 Task: Create Card Public Speaking Event Planning in Board Data Analytics to Workspace Email Marketing Agencies. Create Card DIY Review in Board Sales Forecasting and Goal Setting to Workspace Email Marketing Agencies. Create Card Public Speaking Event Execution in Board Content Marketing Case Study Creation and Promotion Strategy to Workspace Email Marketing Agencies
Action: Mouse moved to (99, 339)
Screenshot: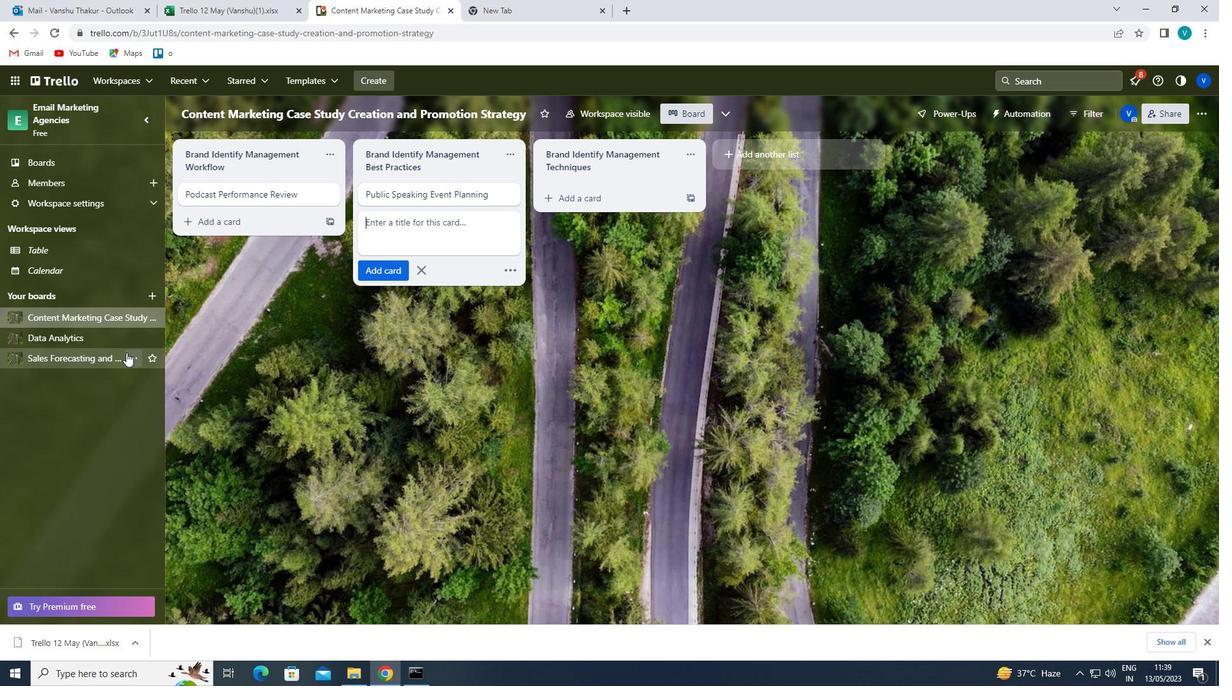 
Action: Mouse pressed left at (99, 339)
Screenshot: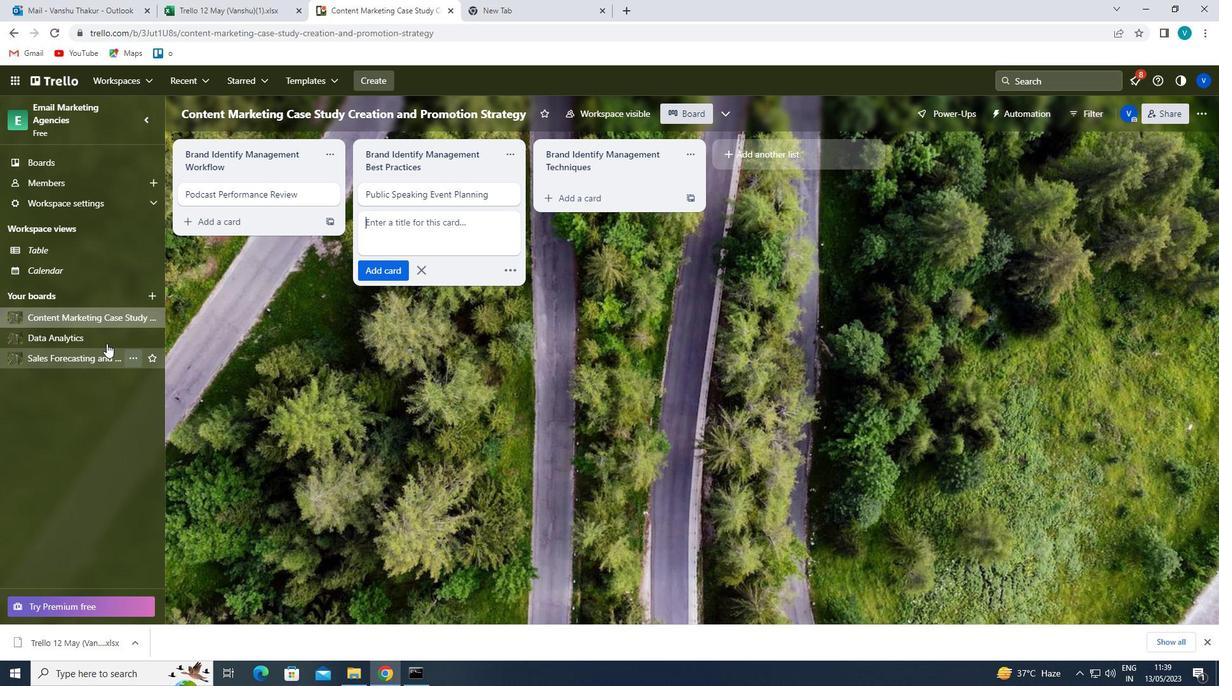 
Action: Mouse moved to (590, 187)
Screenshot: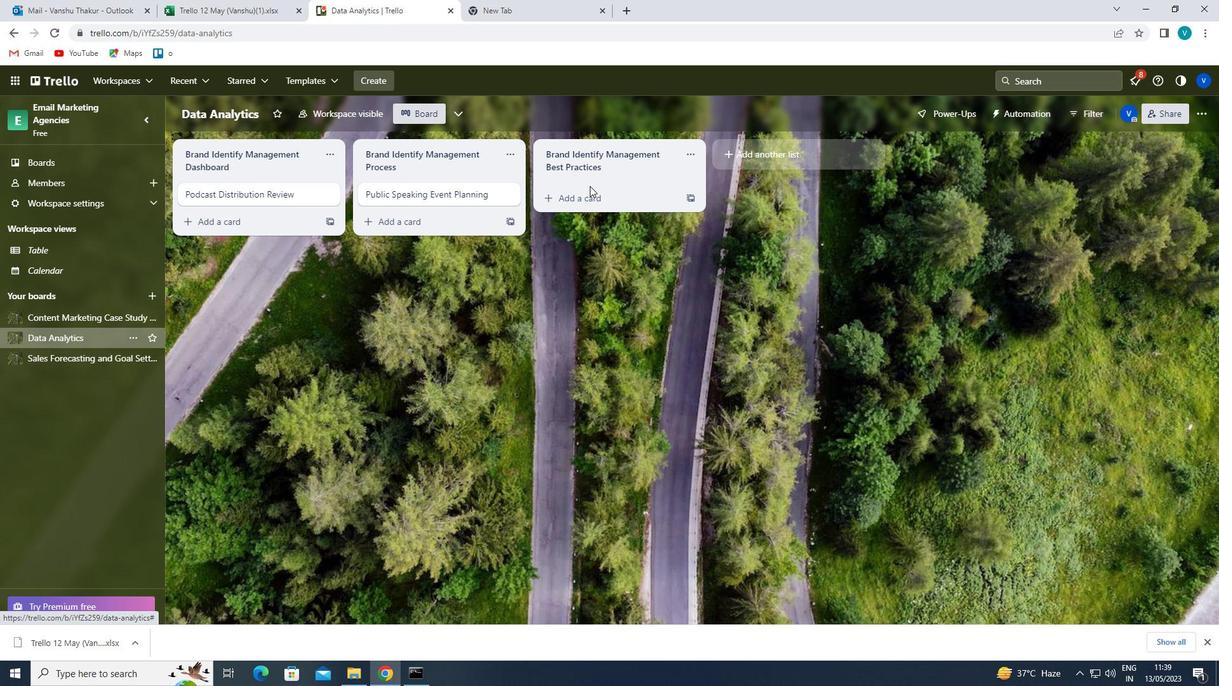 
Action: Mouse pressed left at (590, 187)
Screenshot: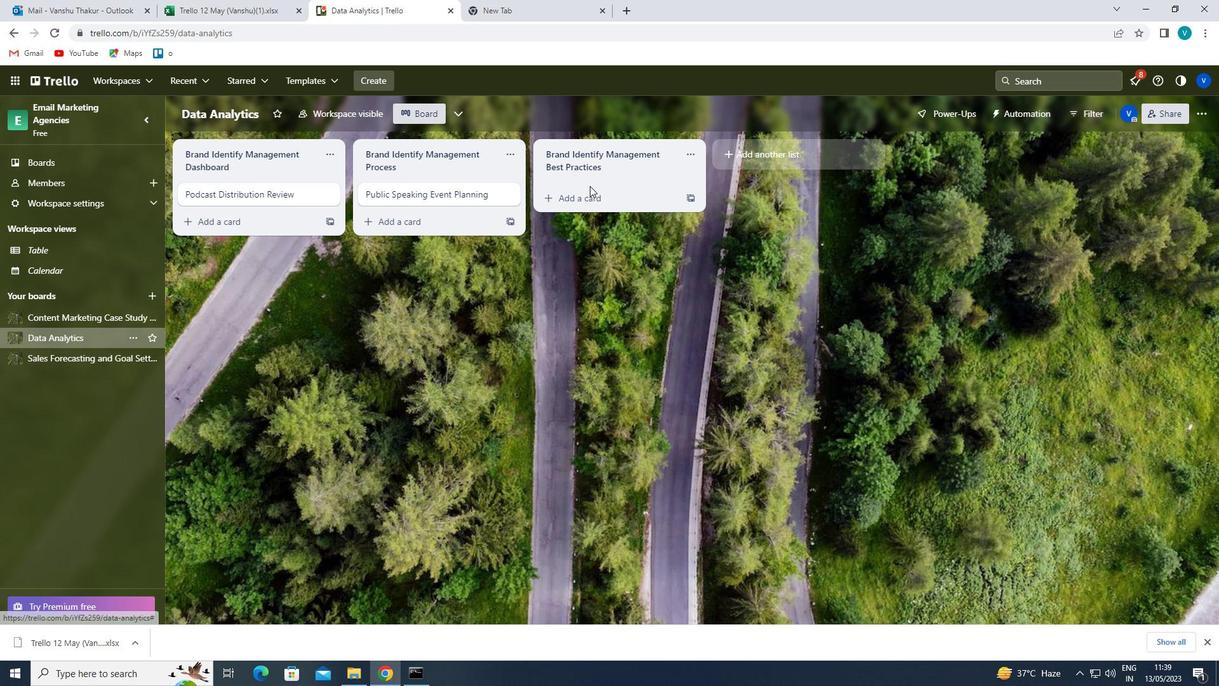 
Action: Key pressed <Key.shift>P
Screenshot: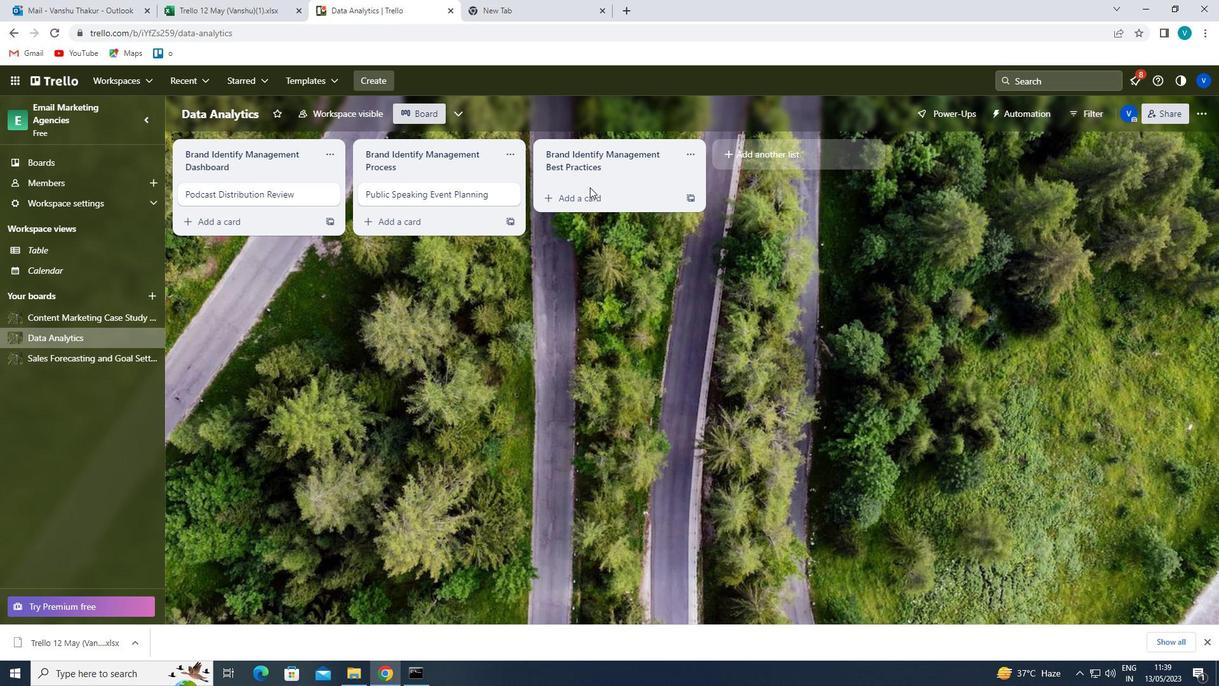 
Action: Mouse pressed left at (590, 187)
Screenshot: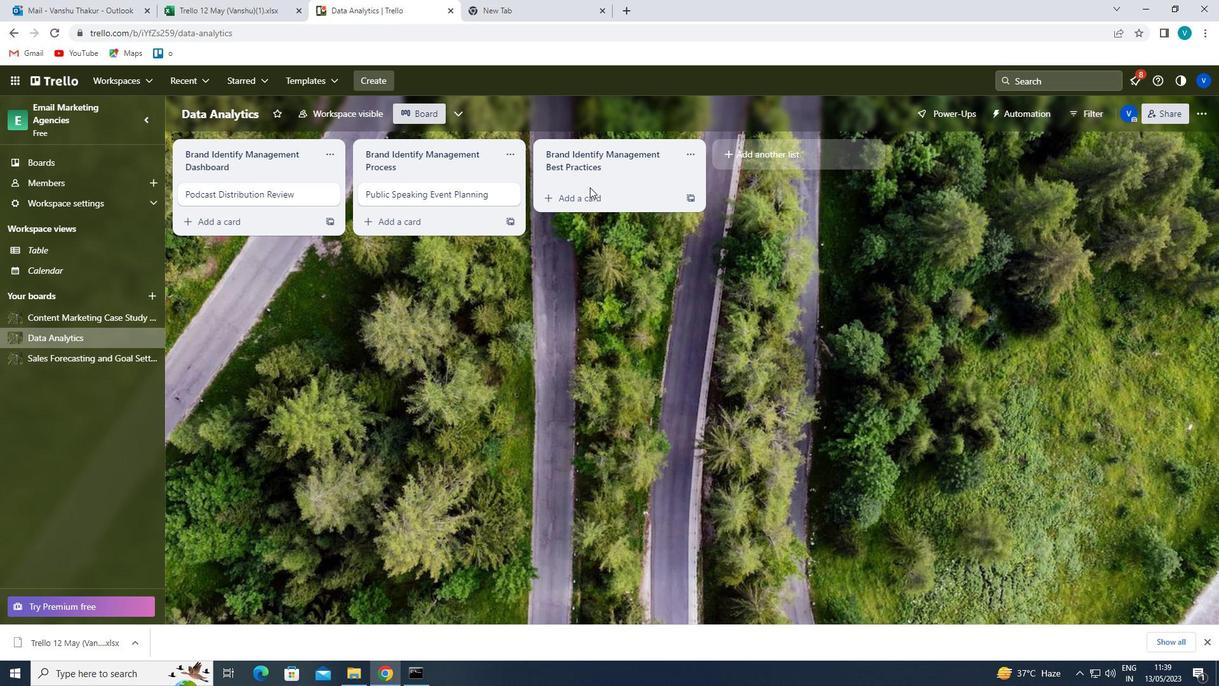 
Action: Mouse moved to (596, 195)
Screenshot: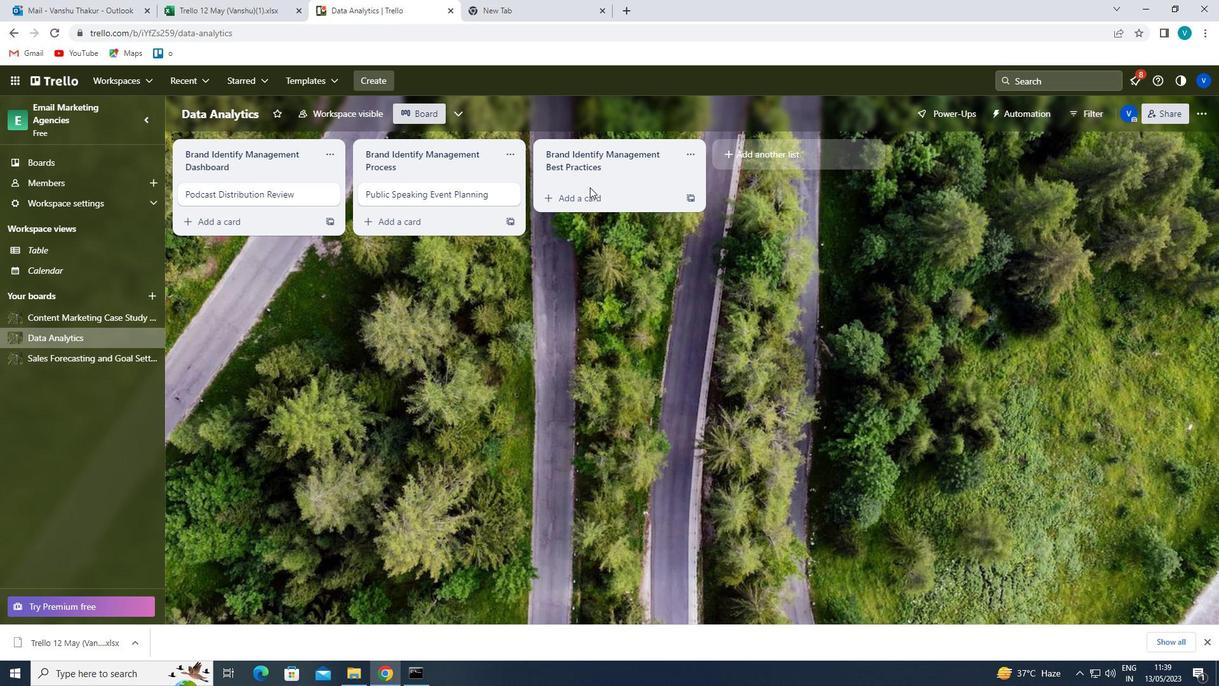 
Action: Mouse pressed left at (596, 195)
Screenshot: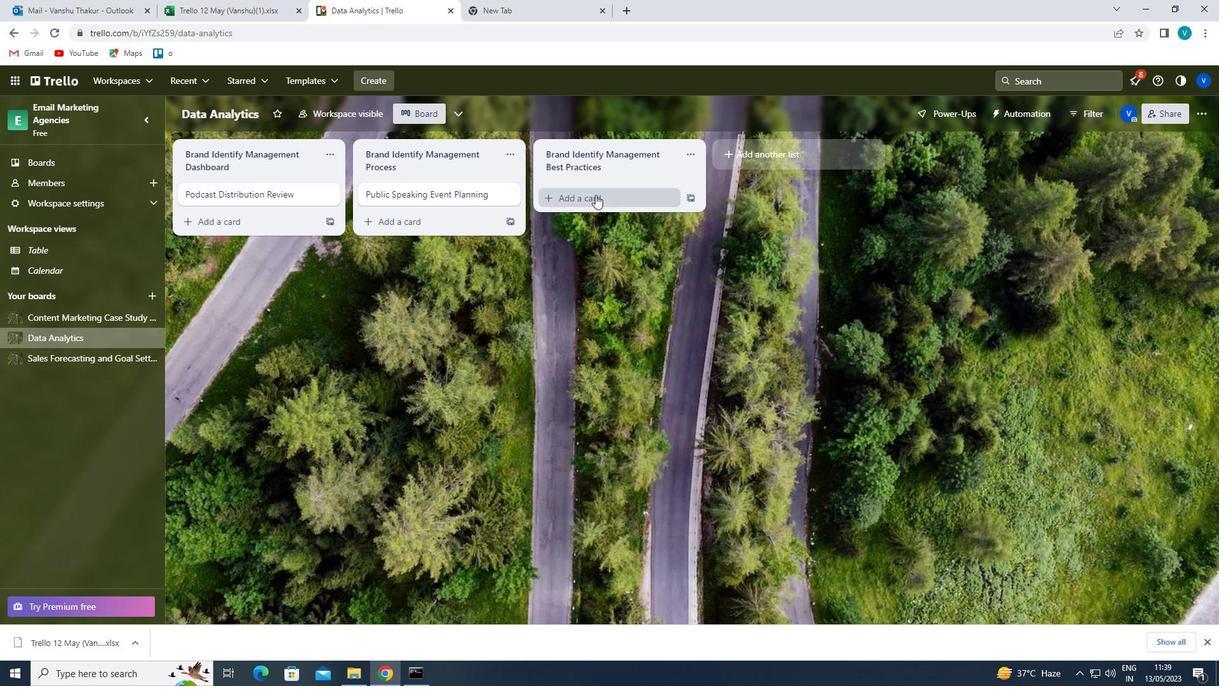 
Action: Key pressed <Key.shift>PUBLIC<Key.space><Key.shift>SPEAKING<Key.space><Key.shift><Key.shift><Key.shift><Key.shift><Key.shift><Key.shift><Key.shift><Key.shift><Key.shift><Key.shift><Key.shift><Key.shift><Key.shift><Key.shift><Key.shift><Key.shift><Key.shift><Key.shift><Key.shift><Key.shift><Key.shift><Key.shift><Key.shift><Key.shift><Key.shift><Key.shift><Key.shift><Key.shift><Key.shift><Key.shift><Key.shift><Key.shift><Key.shift><Key.shift><Key.shift><Key.shift><Key.shift><Key.shift><Key.shift><Key.shift><Key.shift><Key.shift><Key.shift><Key.shift><Key.shift><Key.shift>EVENT<Key.space><Key.shift>PLANNING<Key.enter>
Screenshot: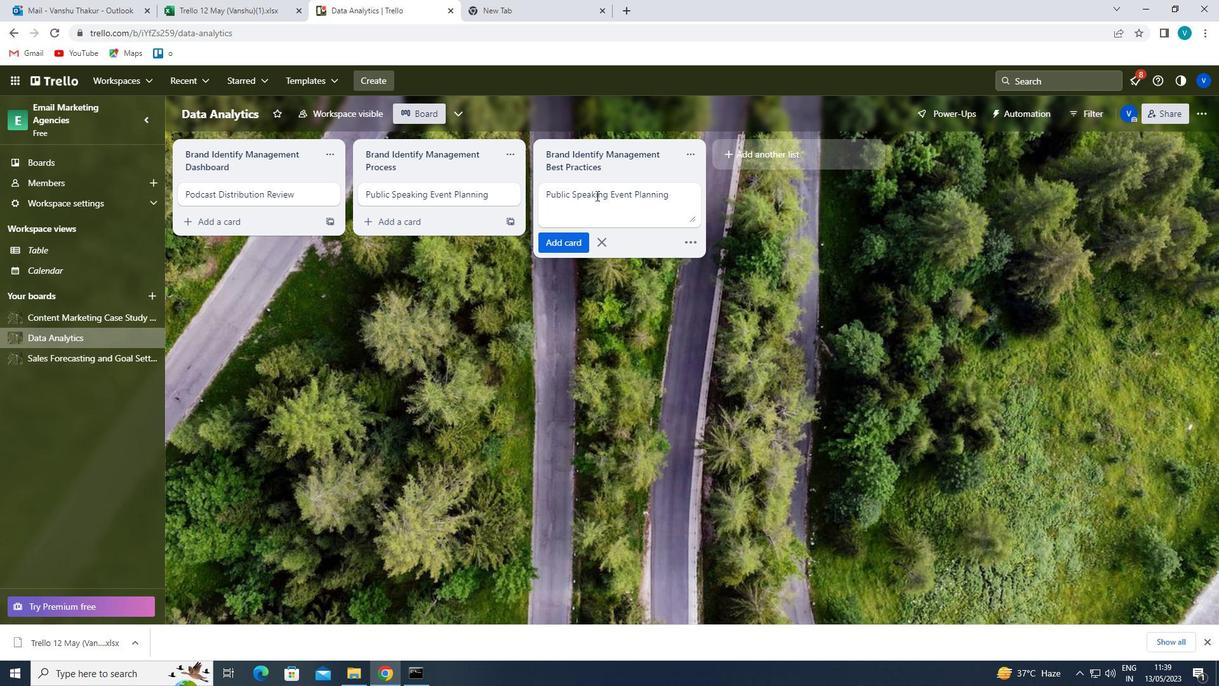 
Action: Mouse moved to (73, 355)
Screenshot: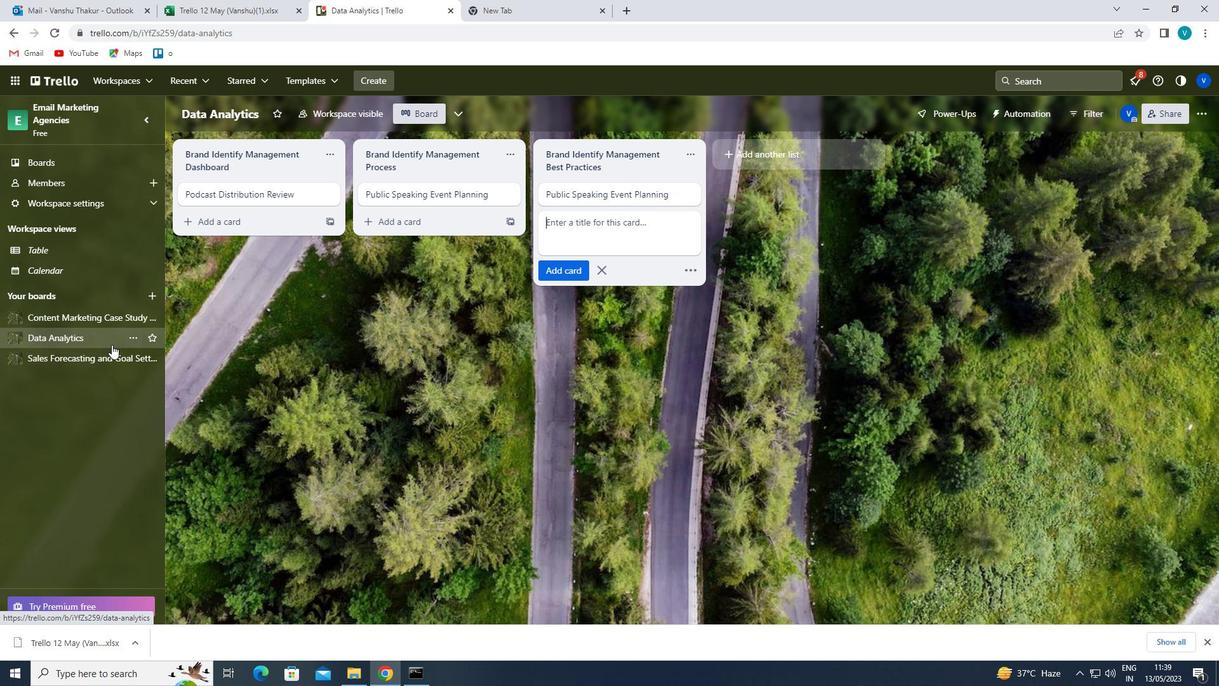 
Action: Mouse pressed left at (73, 355)
Screenshot: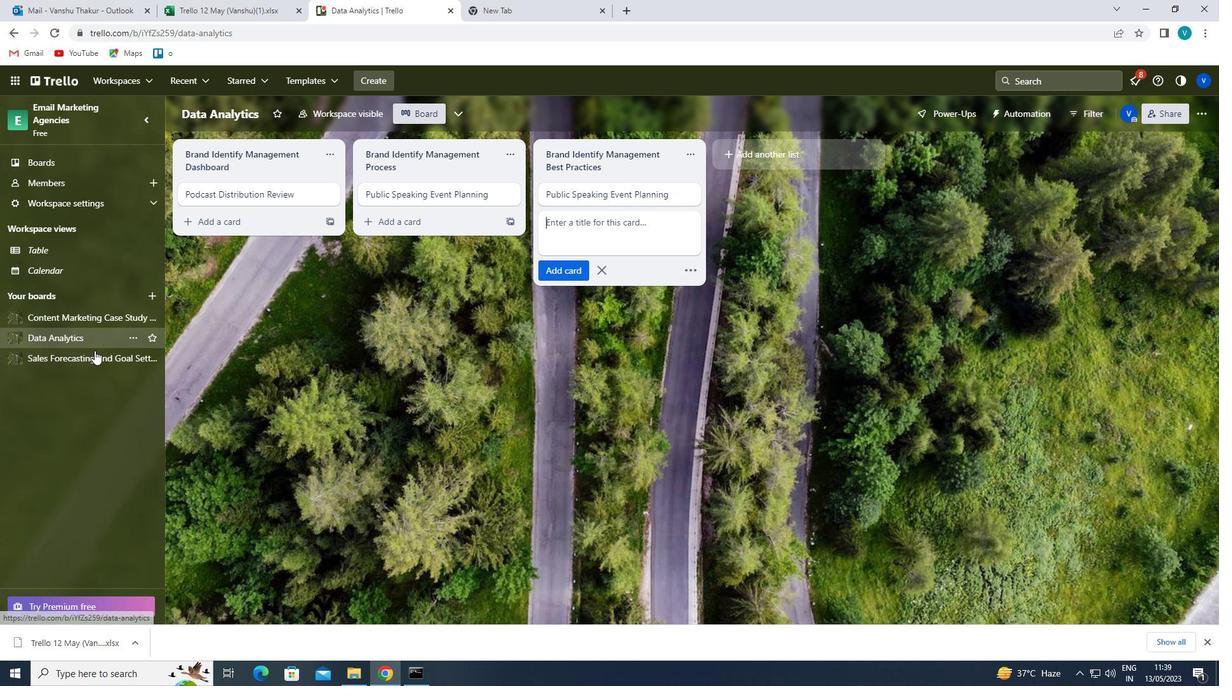 
Action: Mouse moved to (605, 198)
Screenshot: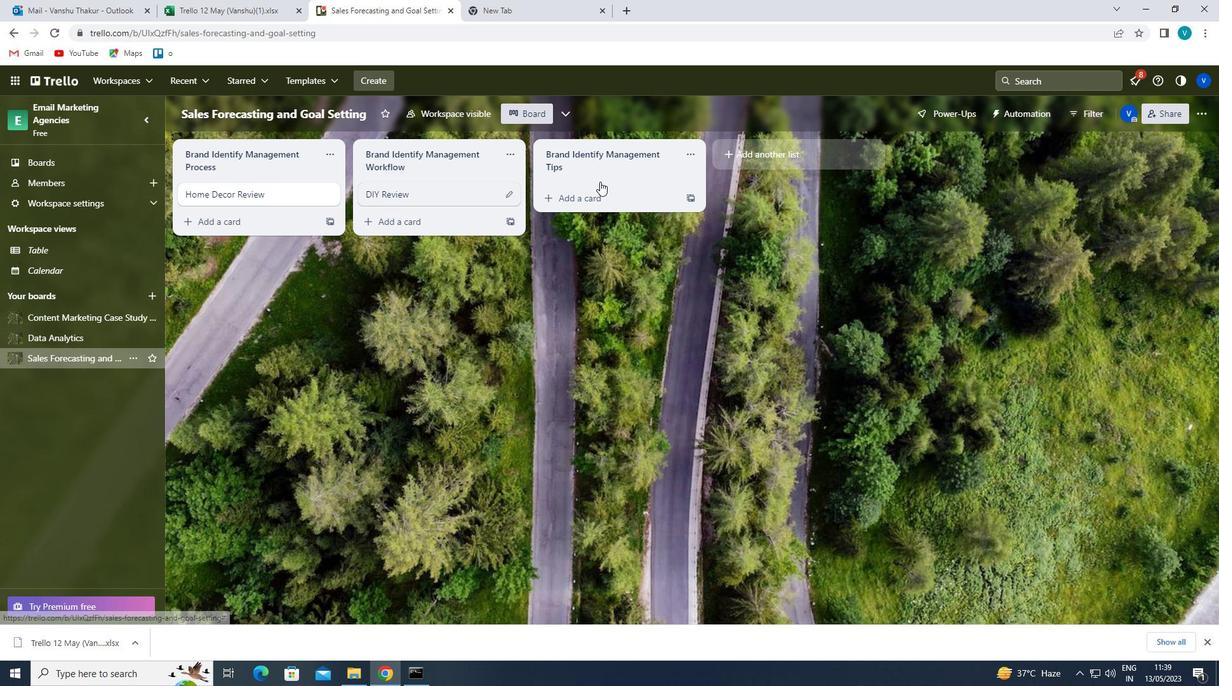 
Action: Mouse pressed left at (605, 198)
Screenshot: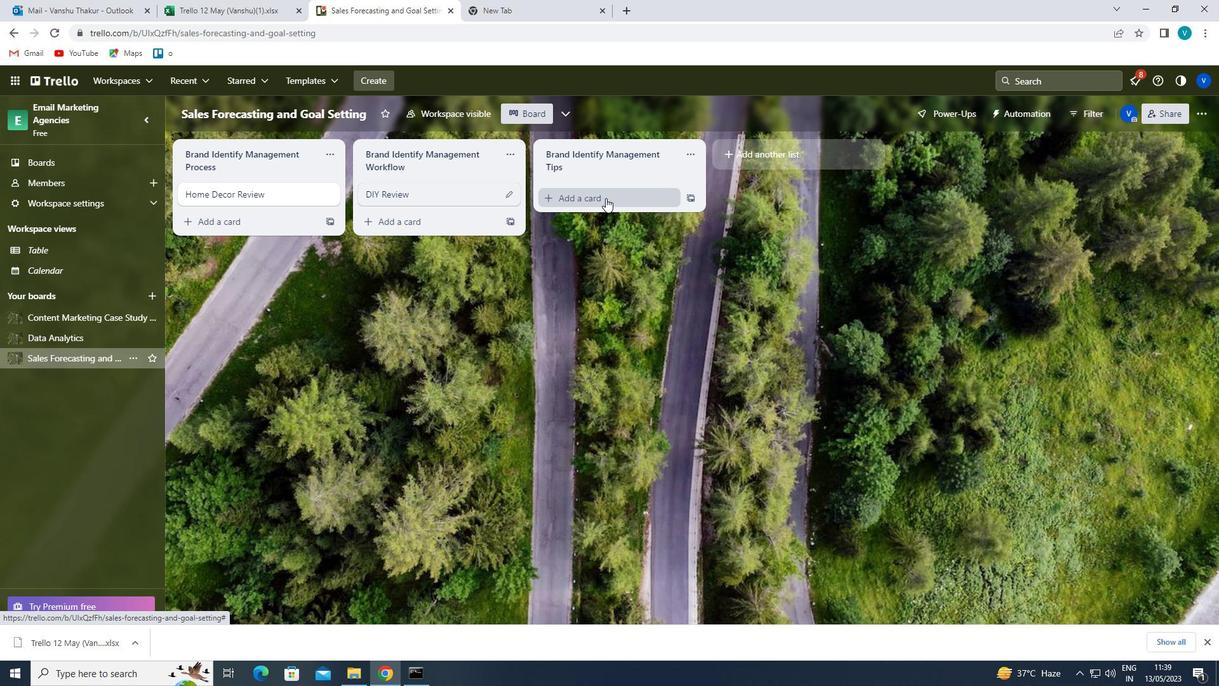 
Action: Key pressed <Key.shift>DIY<Key.space><Key.shift>REVIEW<Key.enter>
Screenshot: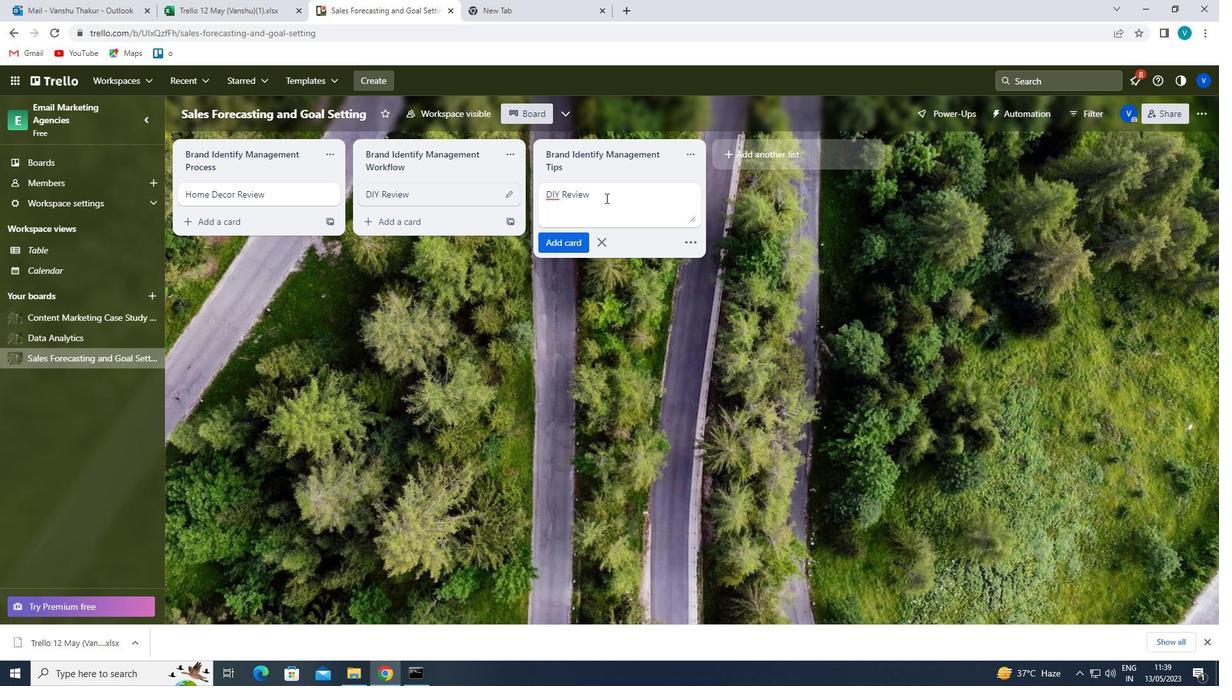 
Action: Mouse moved to (83, 312)
Screenshot: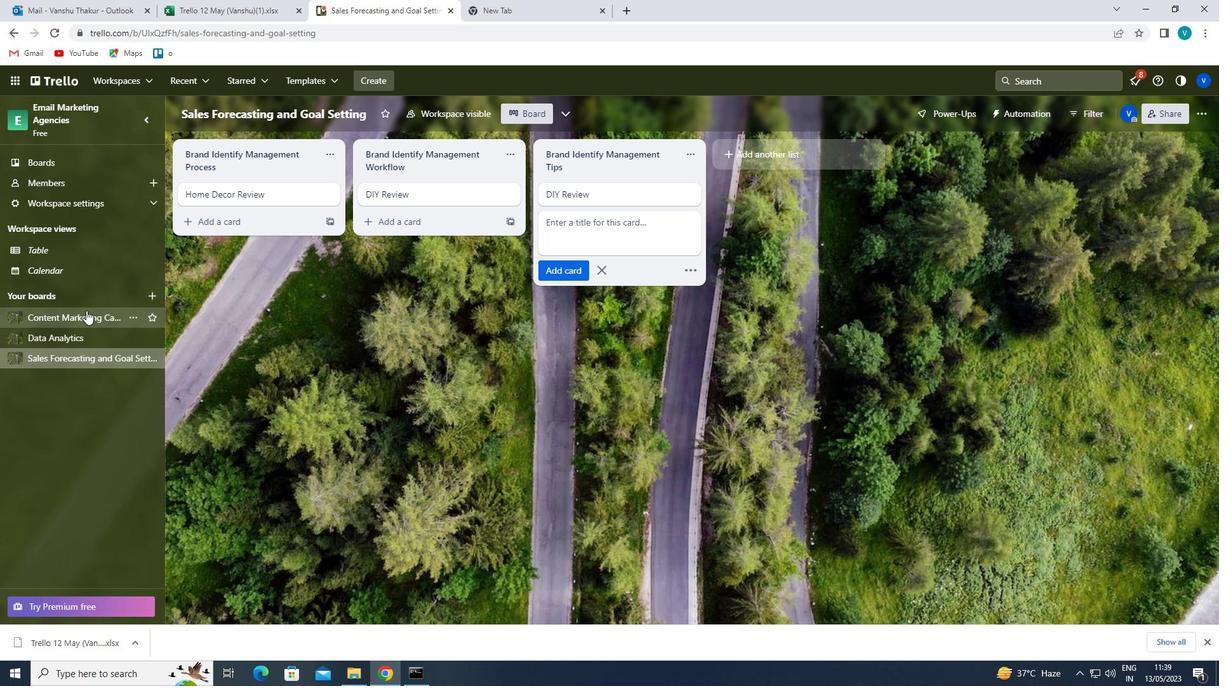 
Action: Mouse pressed left at (83, 312)
Screenshot: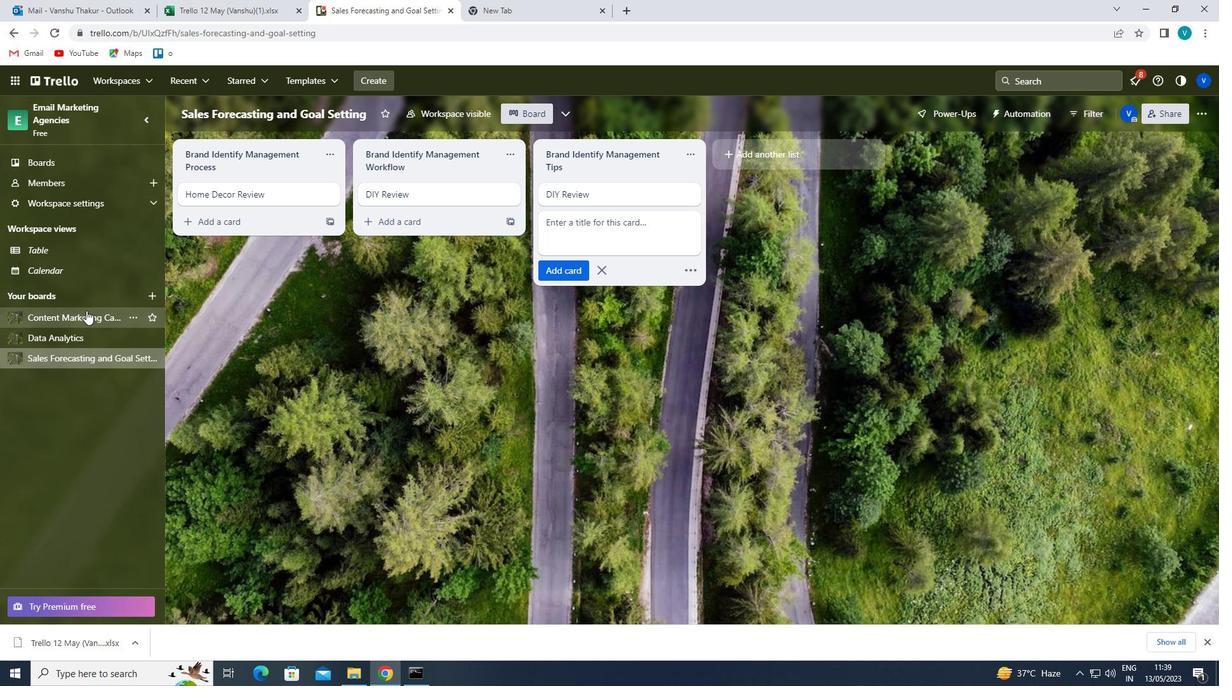 
Action: Mouse moved to (610, 193)
Screenshot: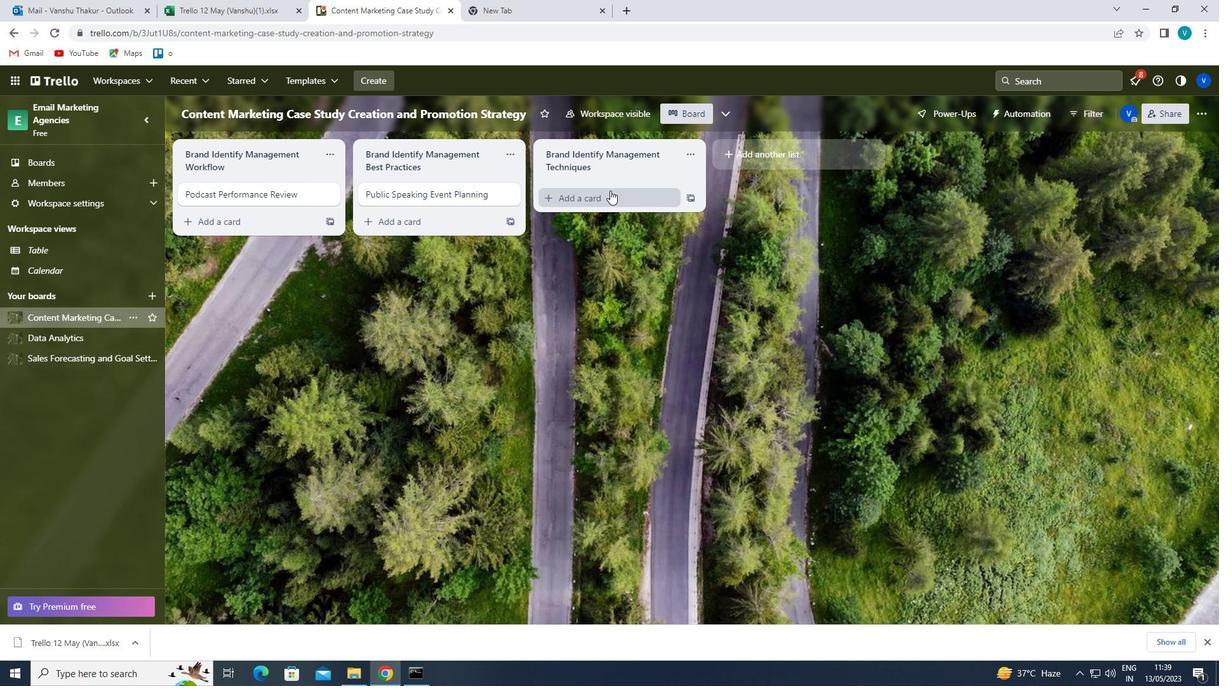 
Action: Mouse pressed left at (610, 193)
Screenshot: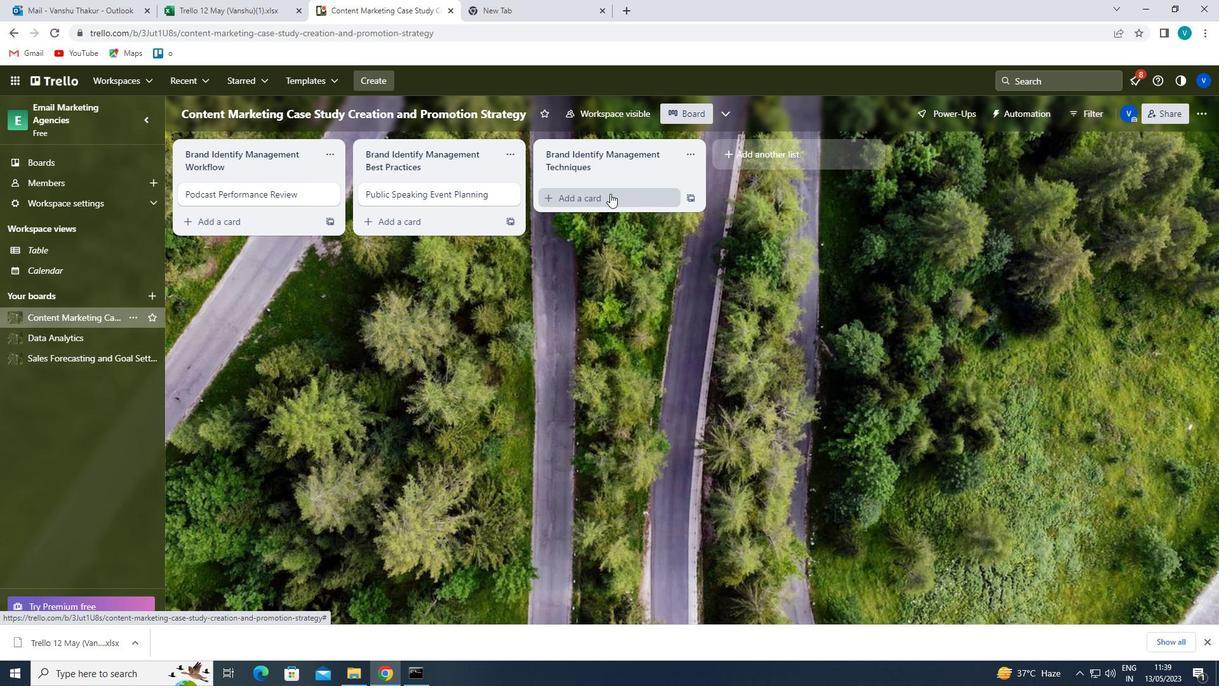 
Action: Key pressed <Key.shift><Key.shift>PUBLIC<Key.space><Key.shift>SPEAKING<Key.space><Key.shift>EVENT<Key.space><Key.shift>EXECUTION<Key.enter>
Screenshot: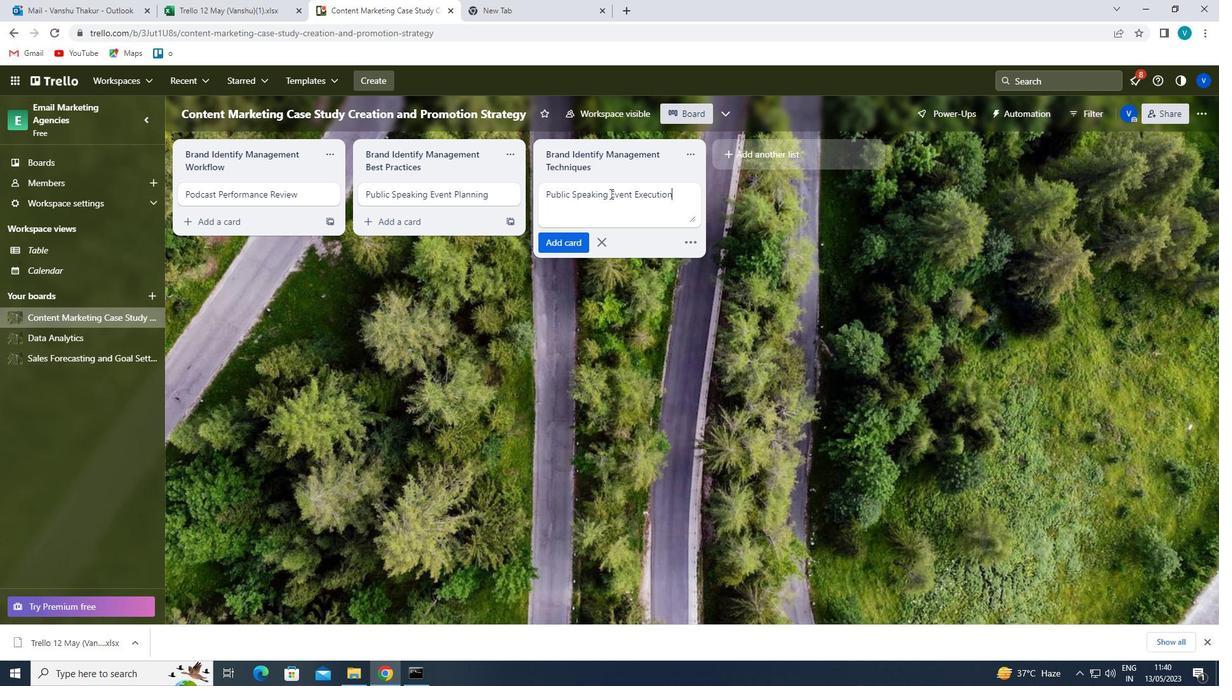 
